 Task: Start in the project TowerLine the sprint 'Gravity Assist', with a duration of 1 week.
Action: Mouse moved to (264, 180)
Screenshot: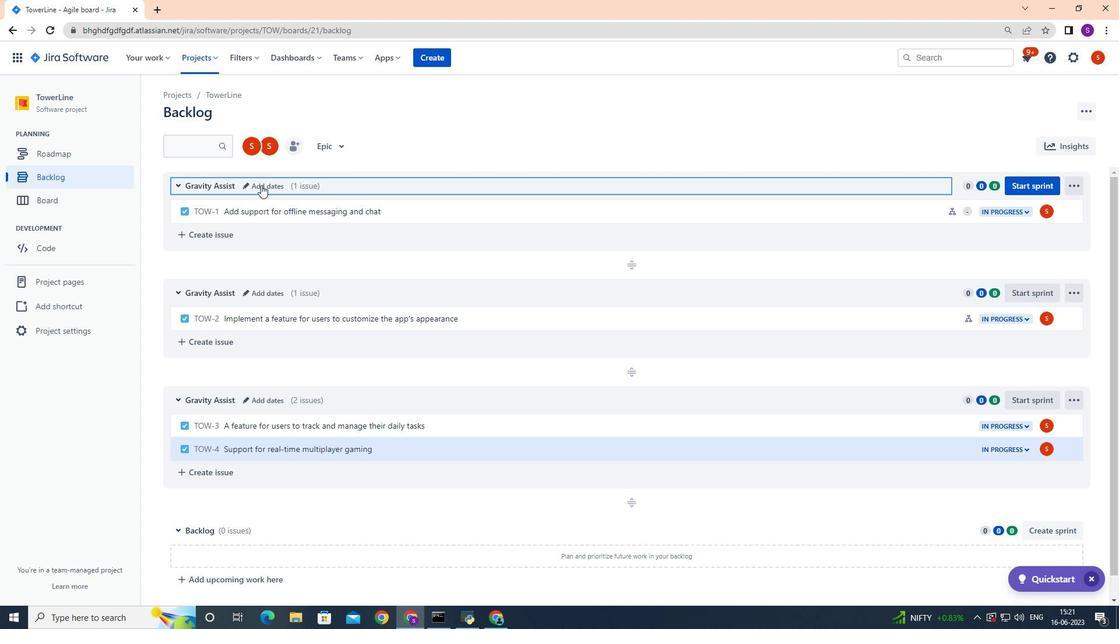 
Action: Mouse pressed left at (264, 180)
Screenshot: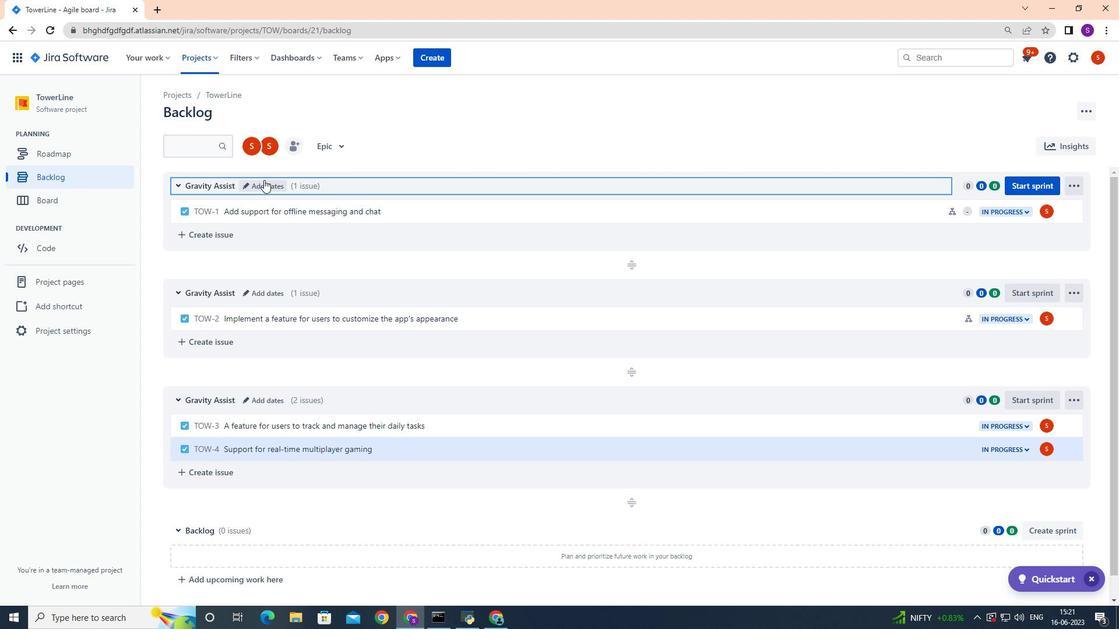 
Action: Mouse moved to (463, 185)
Screenshot: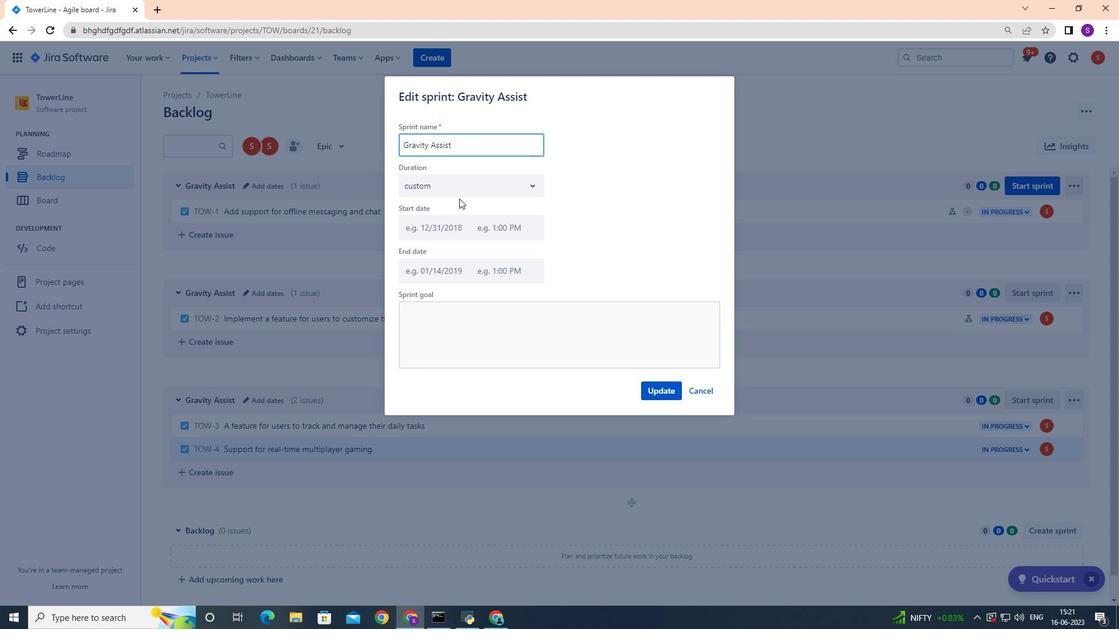 
Action: Mouse pressed left at (463, 185)
Screenshot: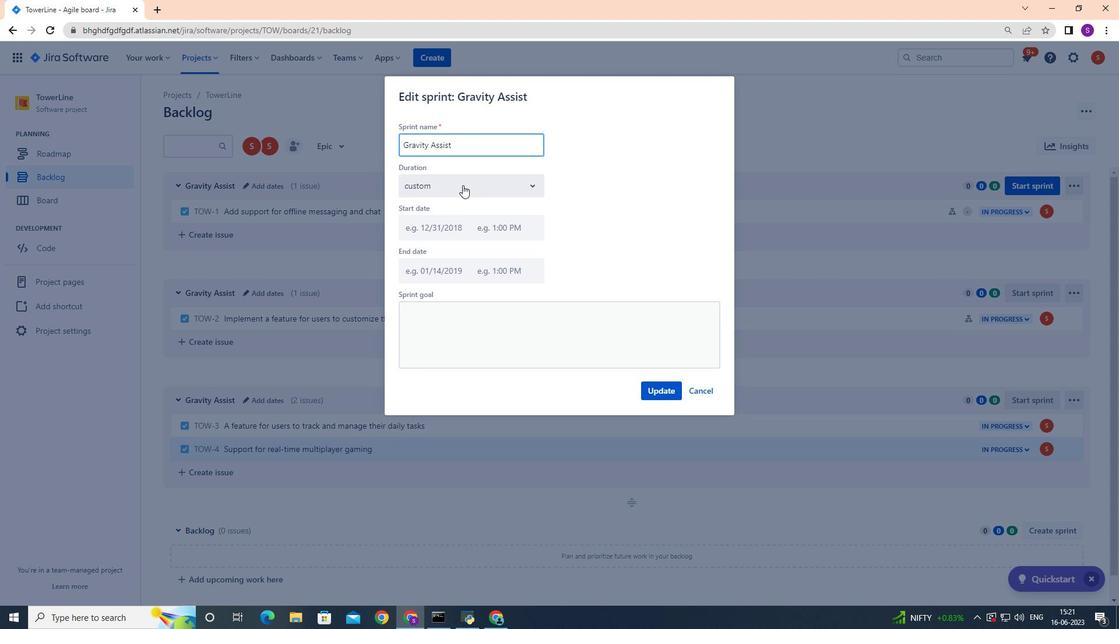 
Action: Mouse moved to (432, 212)
Screenshot: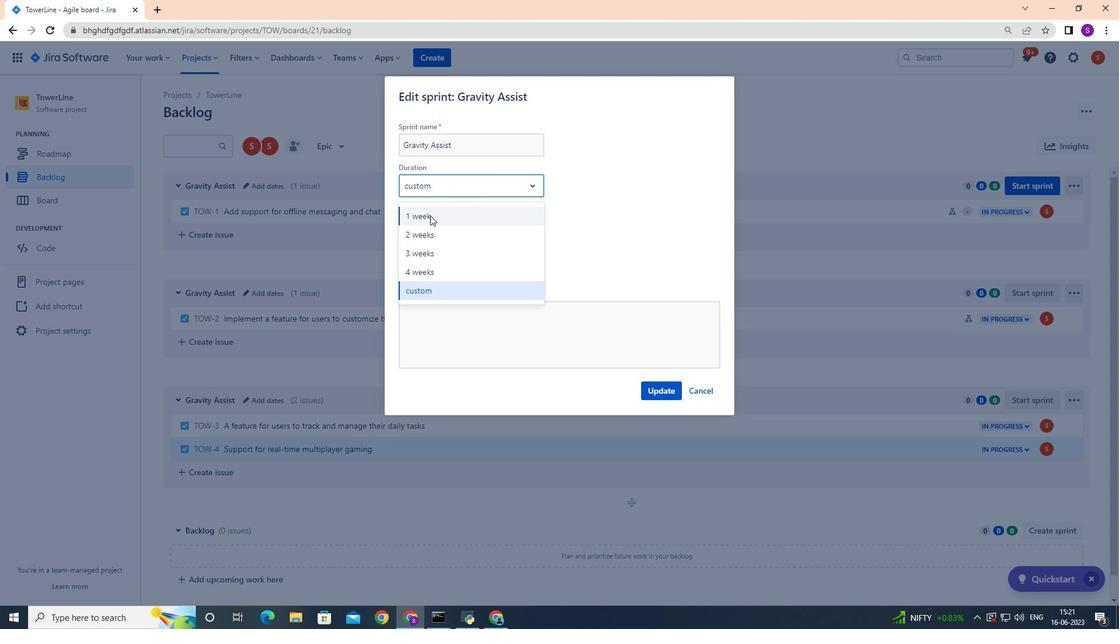 
Action: Mouse pressed left at (432, 212)
Screenshot: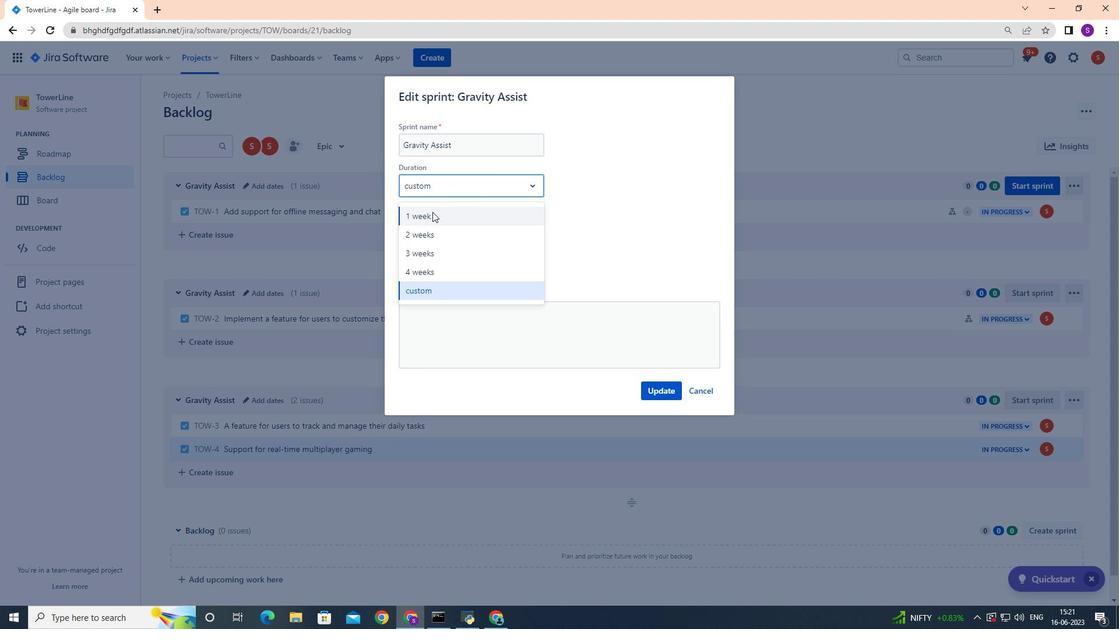 
Action: Mouse moved to (654, 391)
Screenshot: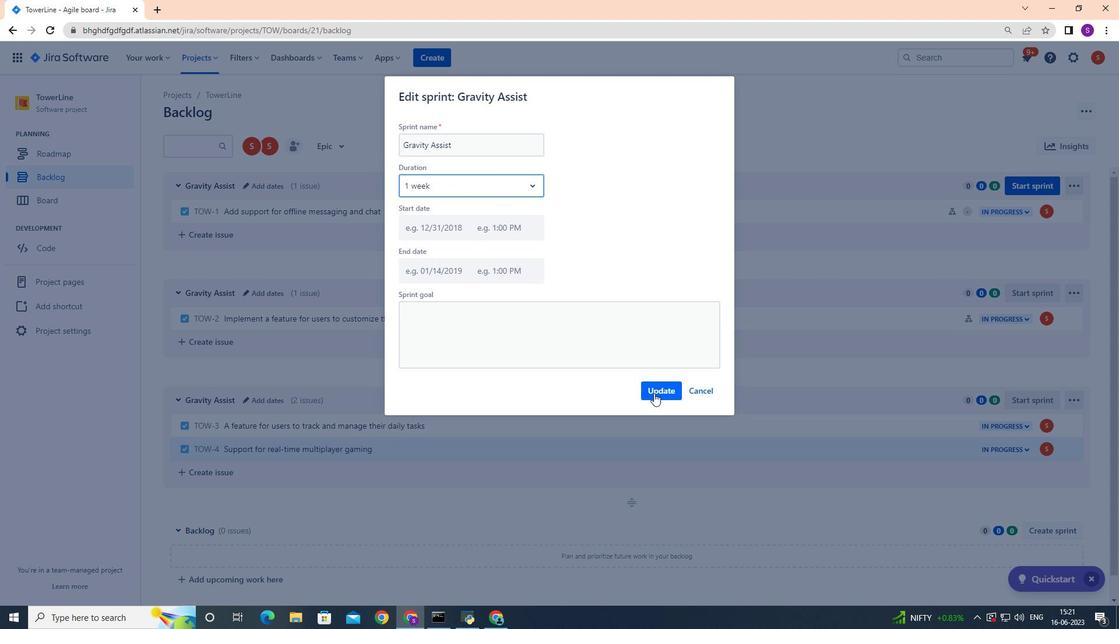 
Action: Mouse pressed left at (654, 391)
Screenshot: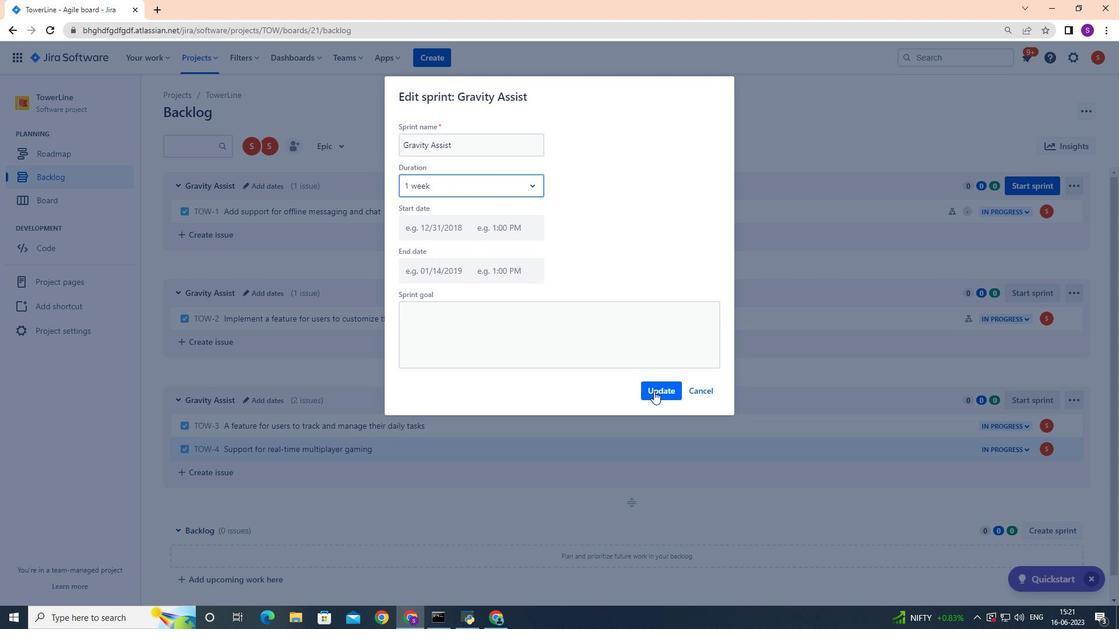 
Action: Mouse moved to (519, 311)
Screenshot: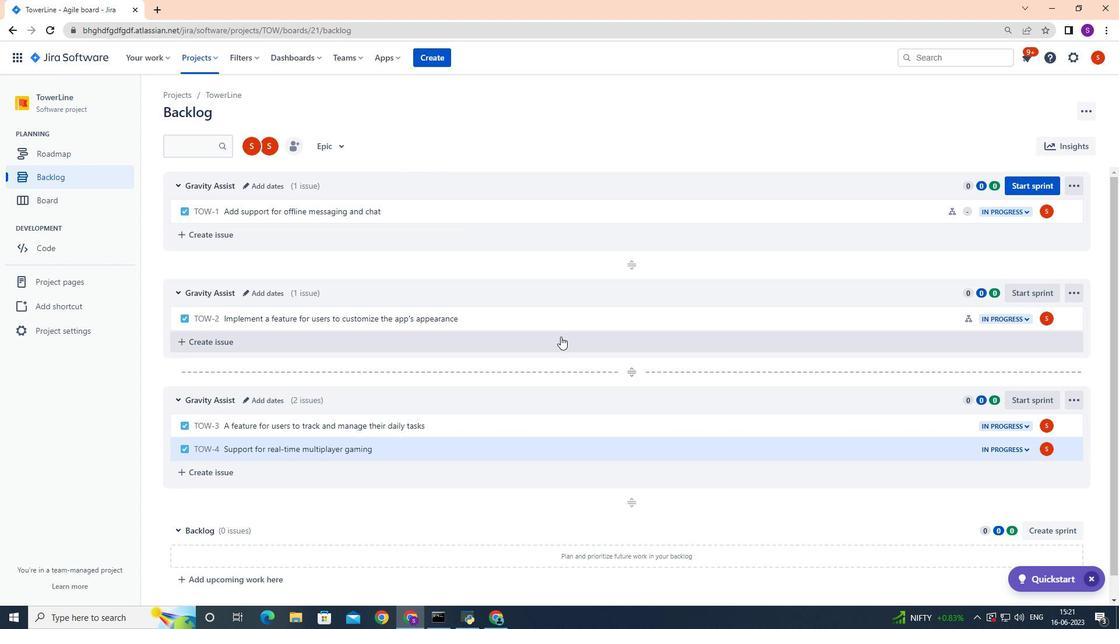 
